 Task: Create a rule from the Routing list, Task moved to a section -> Set Priority in the project BellRise , set the section as Done clear the priority
Action: Mouse moved to (1253, 115)
Screenshot: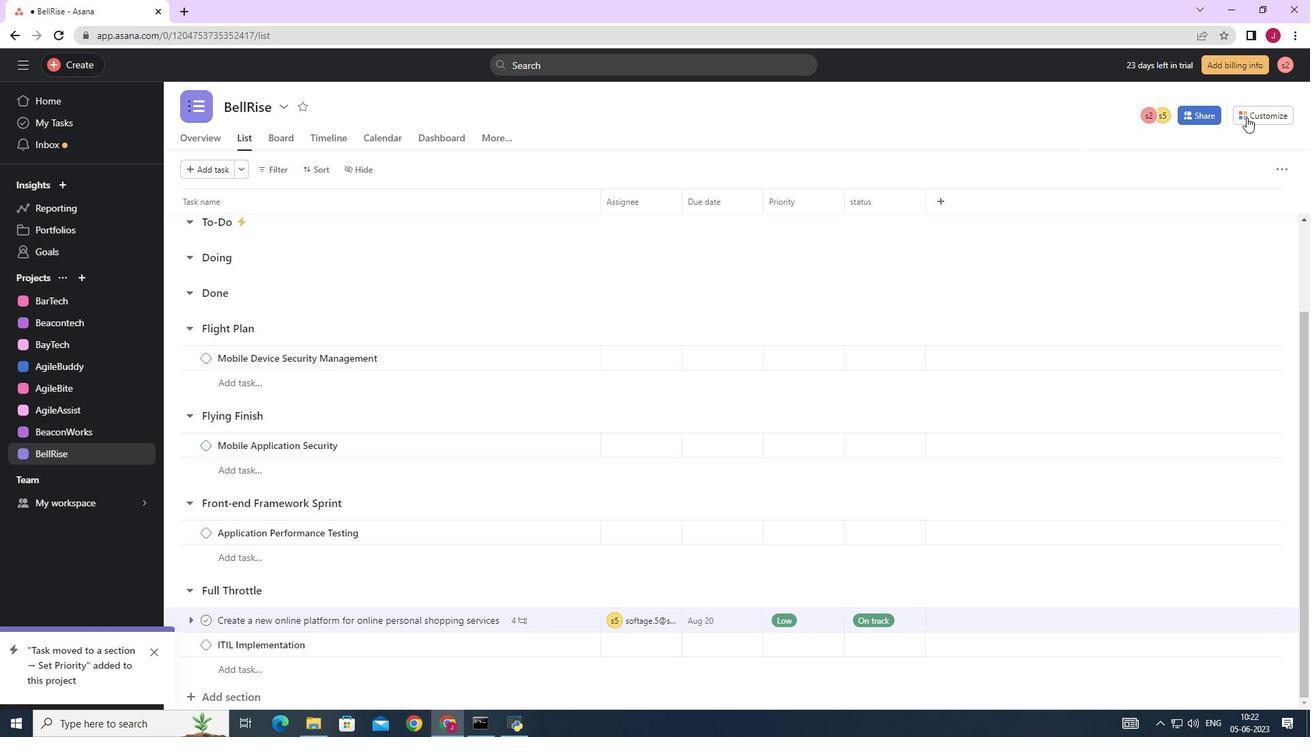 
Action: Mouse pressed left at (1253, 115)
Screenshot: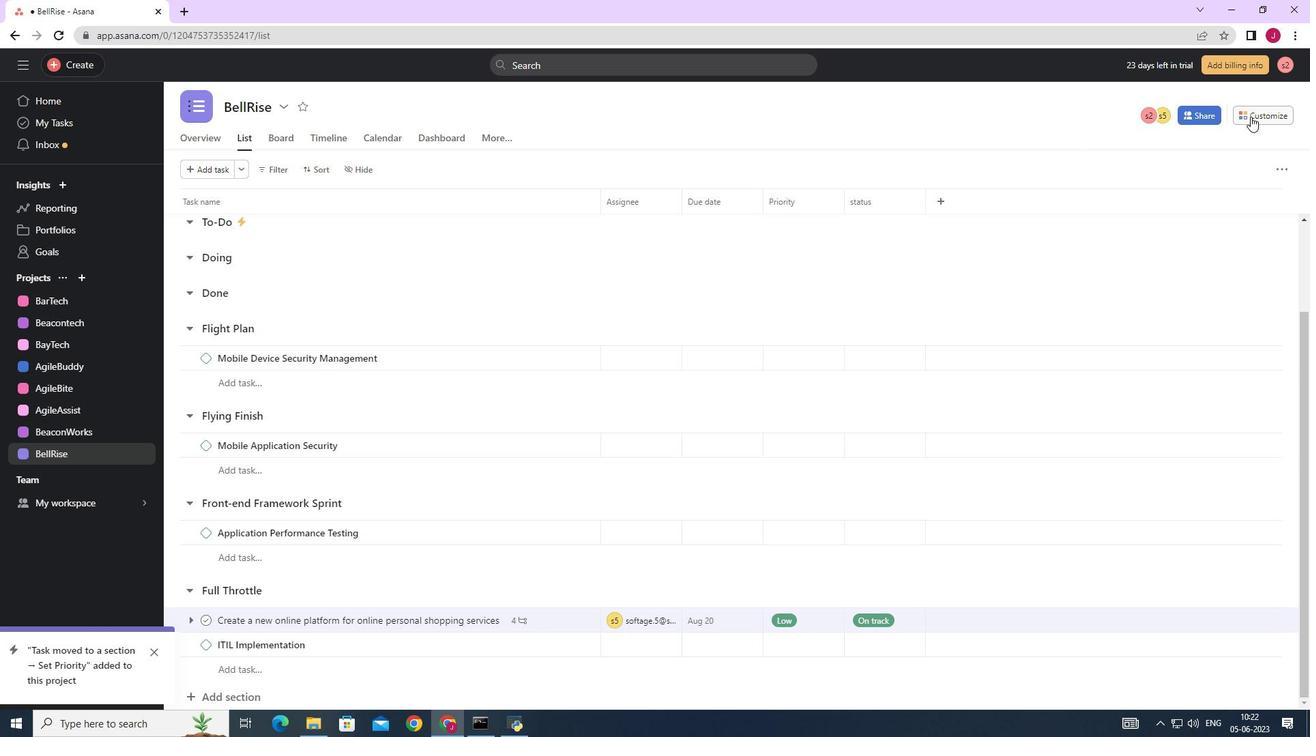 
Action: Mouse moved to (1023, 290)
Screenshot: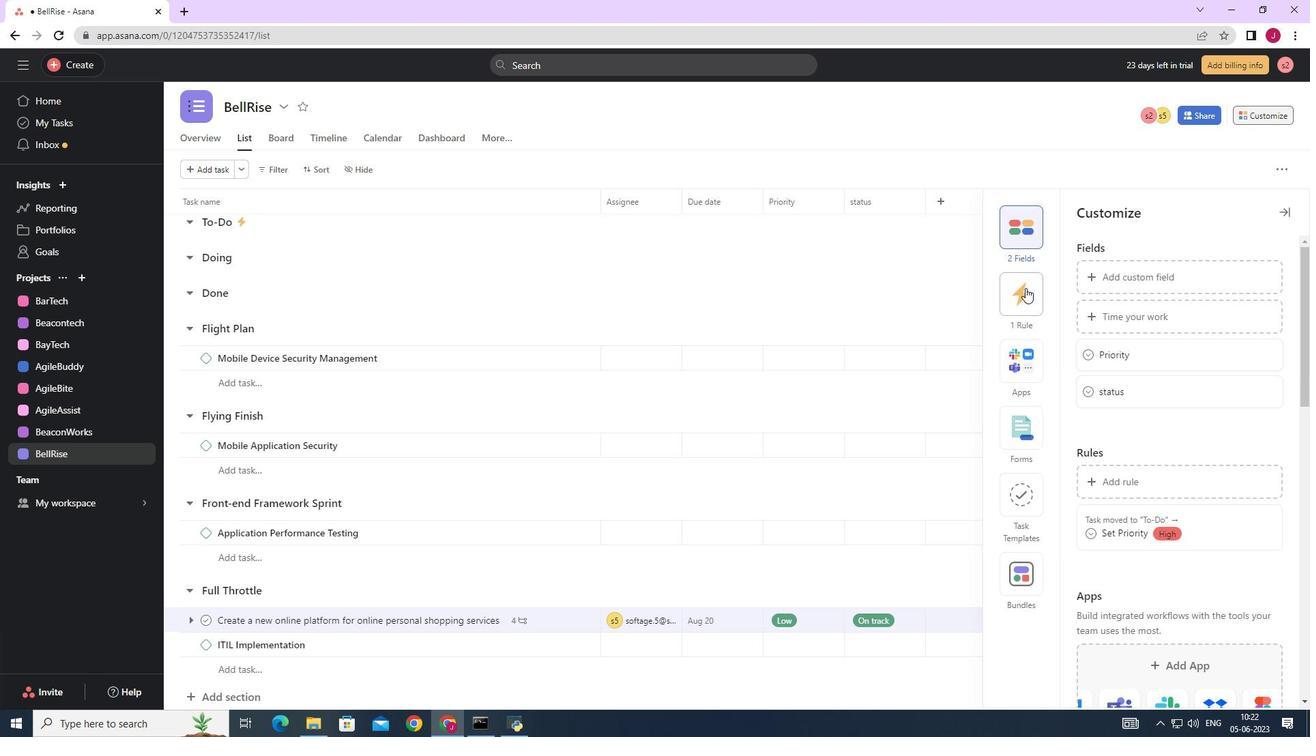 
Action: Mouse pressed left at (1023, 290)
Screenshot: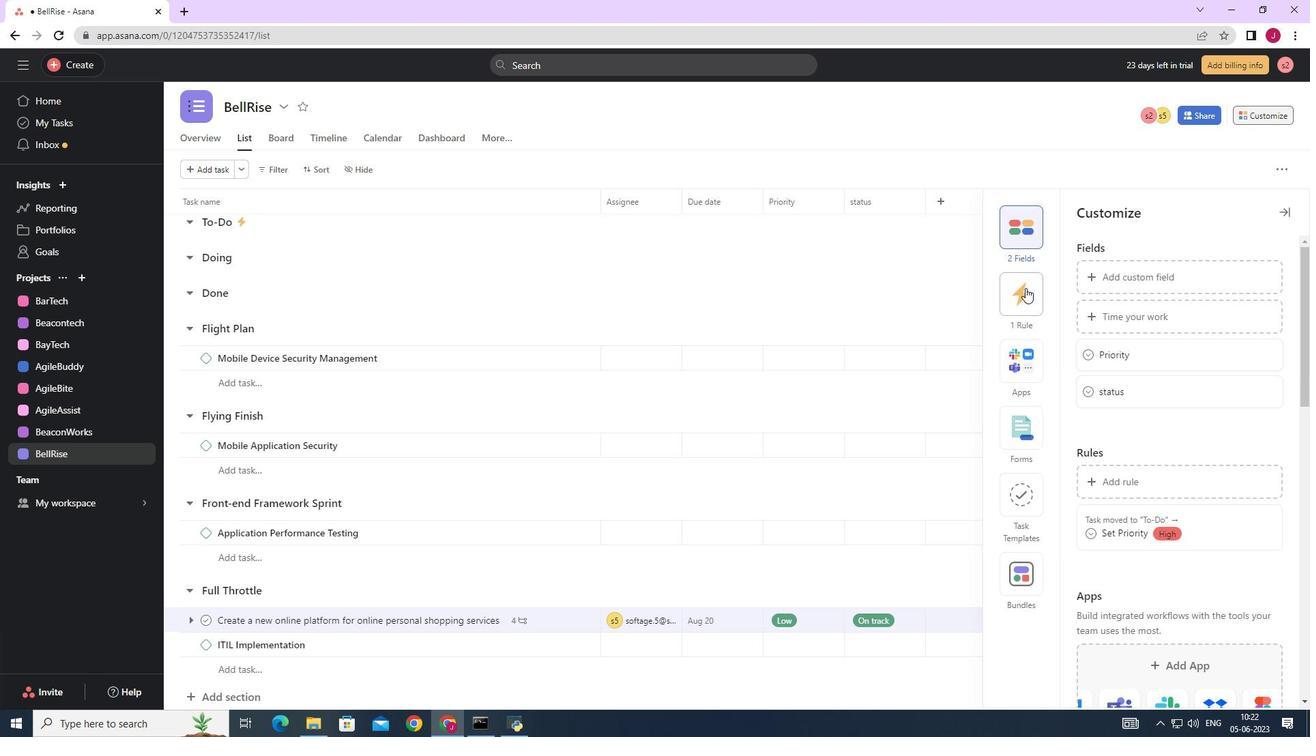 
Action: Mouse moved to (1119, 278)
Screenshot: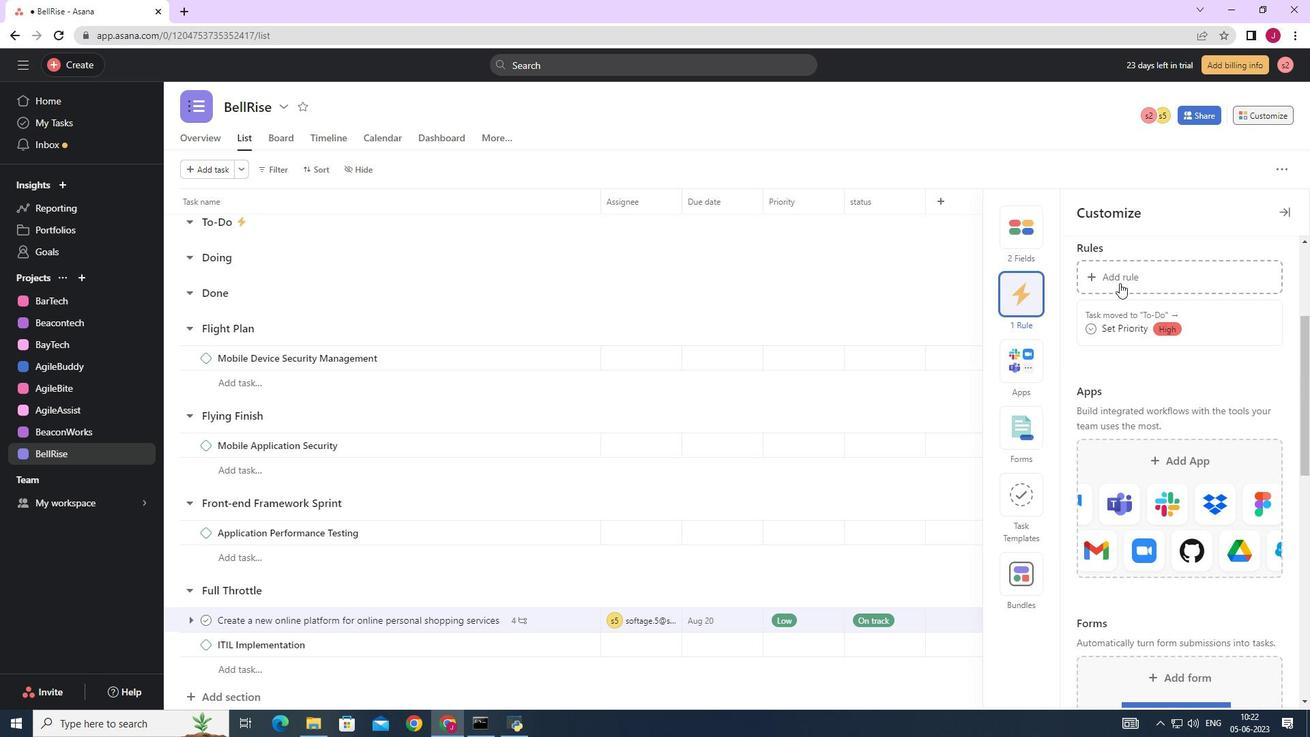 
Action: Mouse pressed left at (1119, 278)
Screenshot: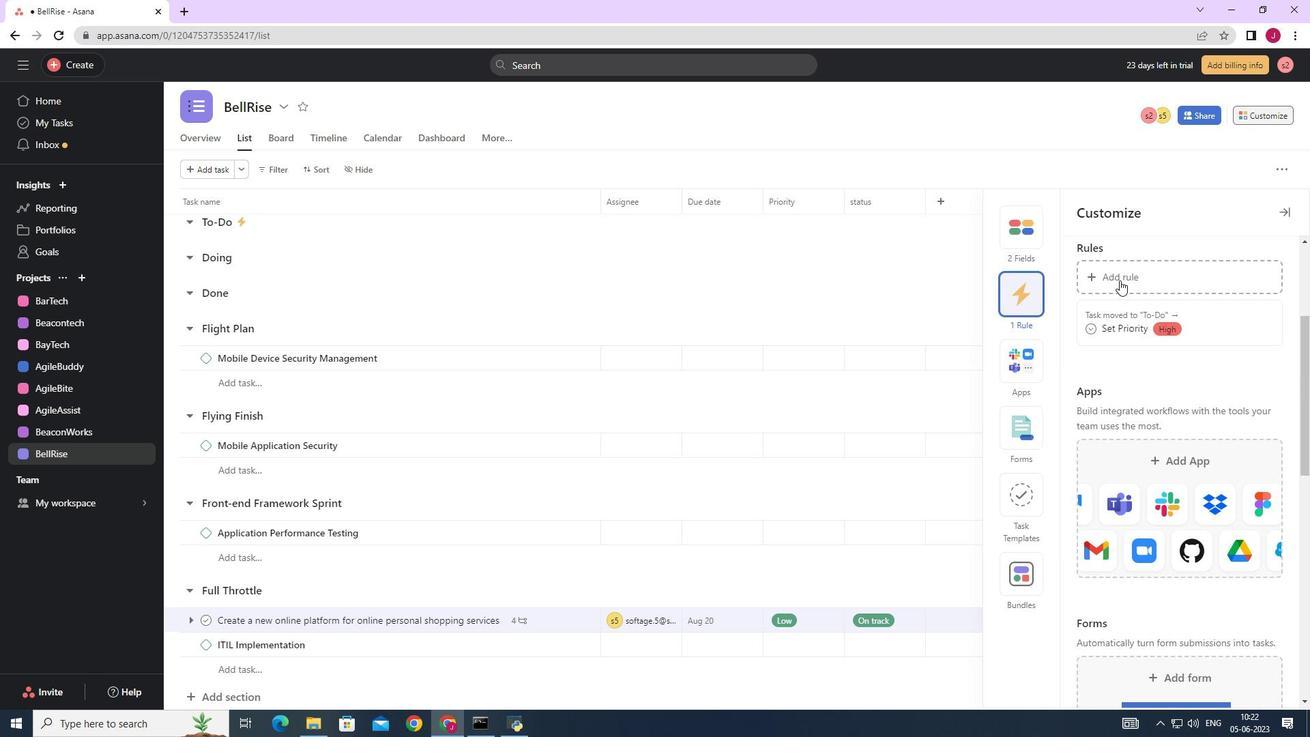 
Action: Mouse moved to (280, 174)
Screenshot: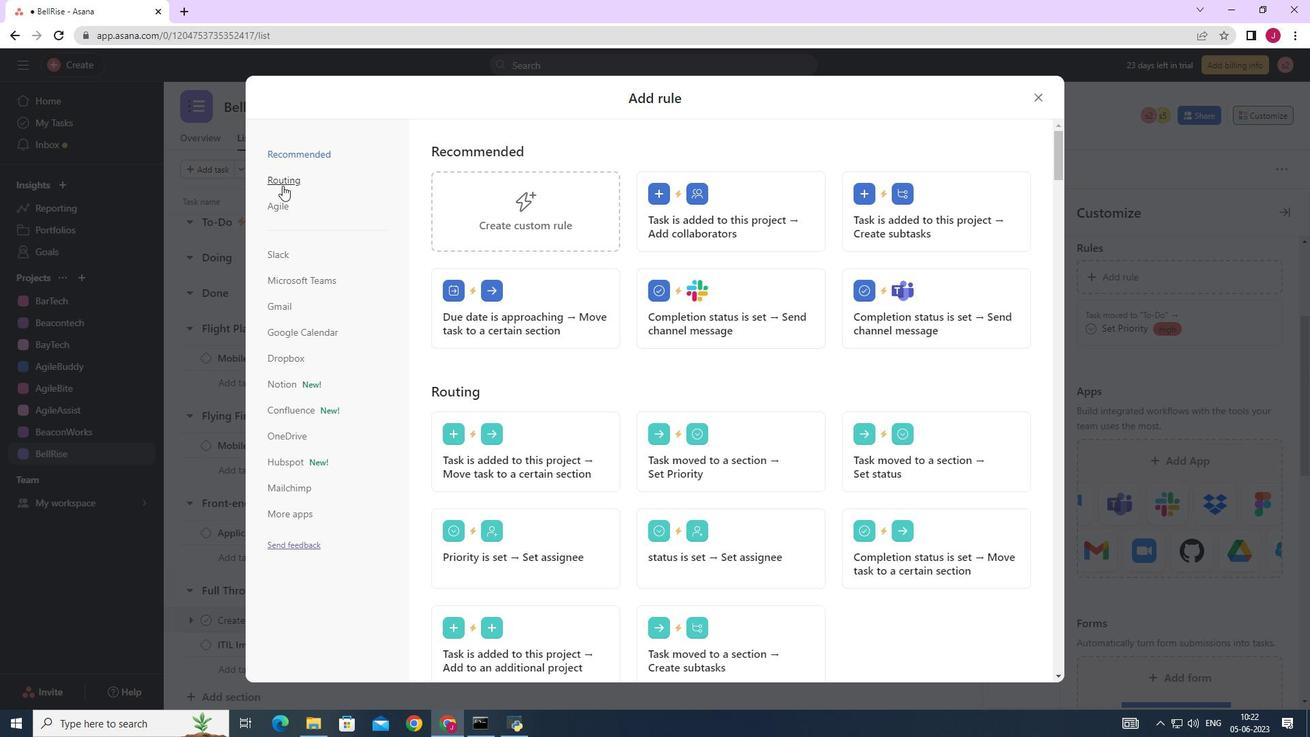 
Action: Mouse pressed left at (280, 174)
Screenshot: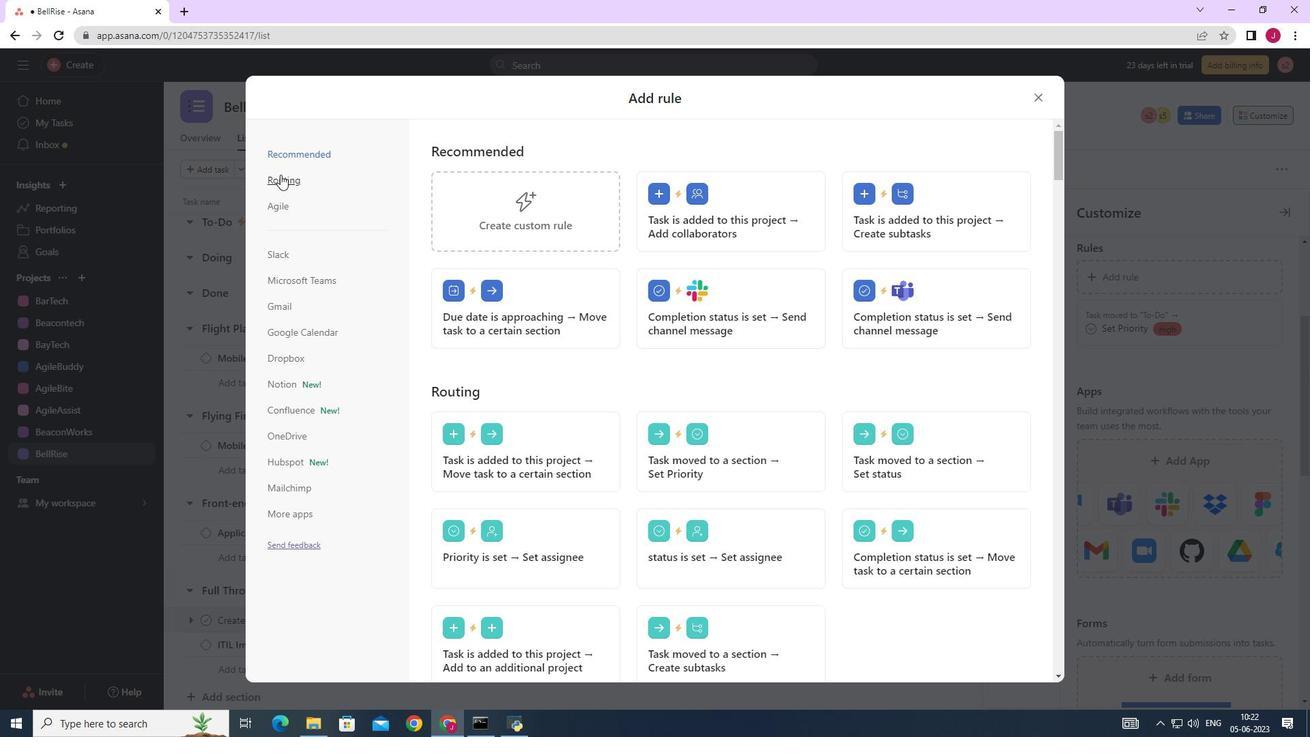 
Action: Mouse moved to (721, 199)
Screenshot: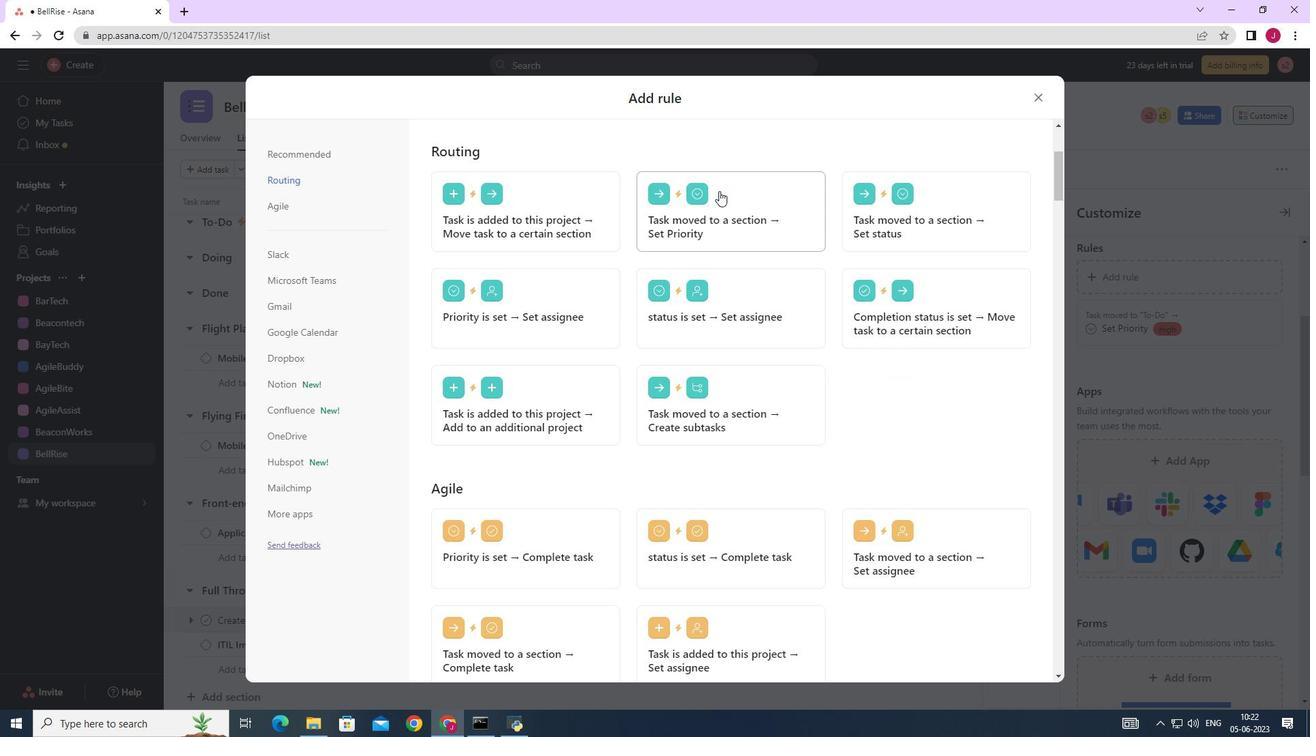 
Action: Mouse pressed left at (721, 199)
Screenshot: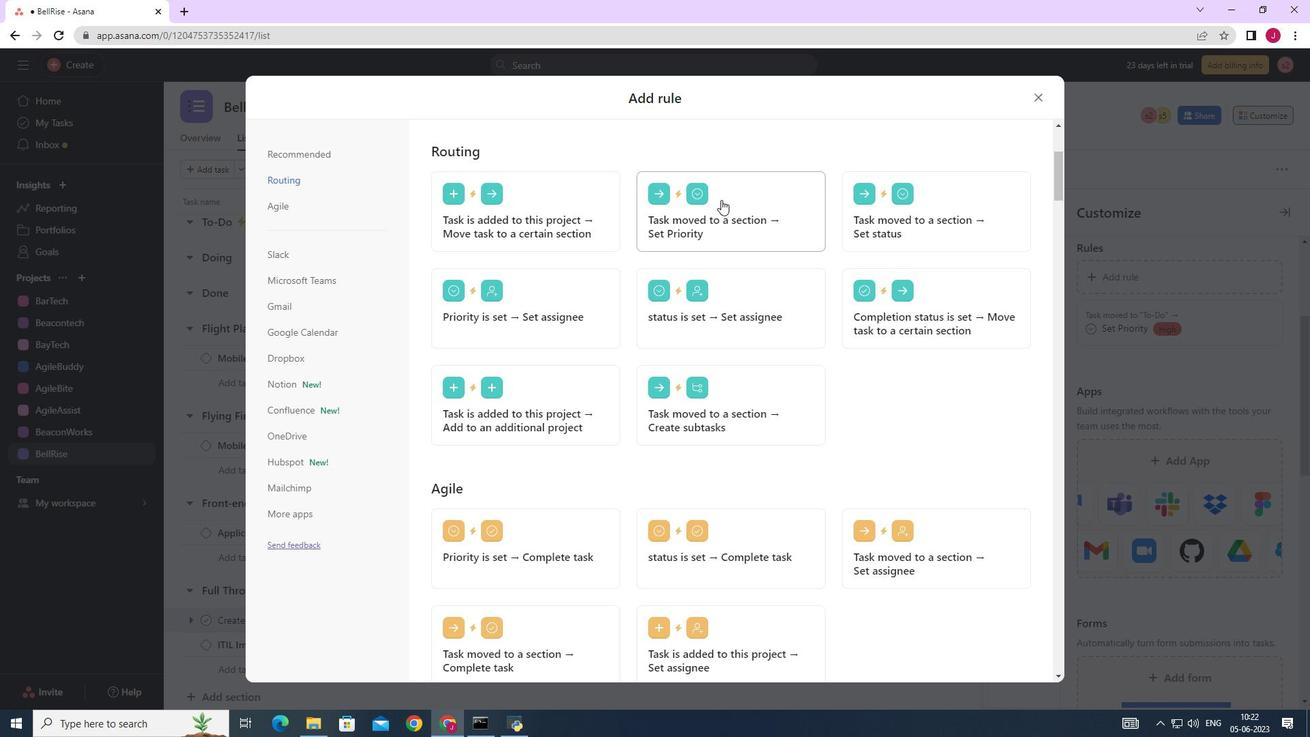 
Action: Mouse pressed left at (721, 199)
Screenshot: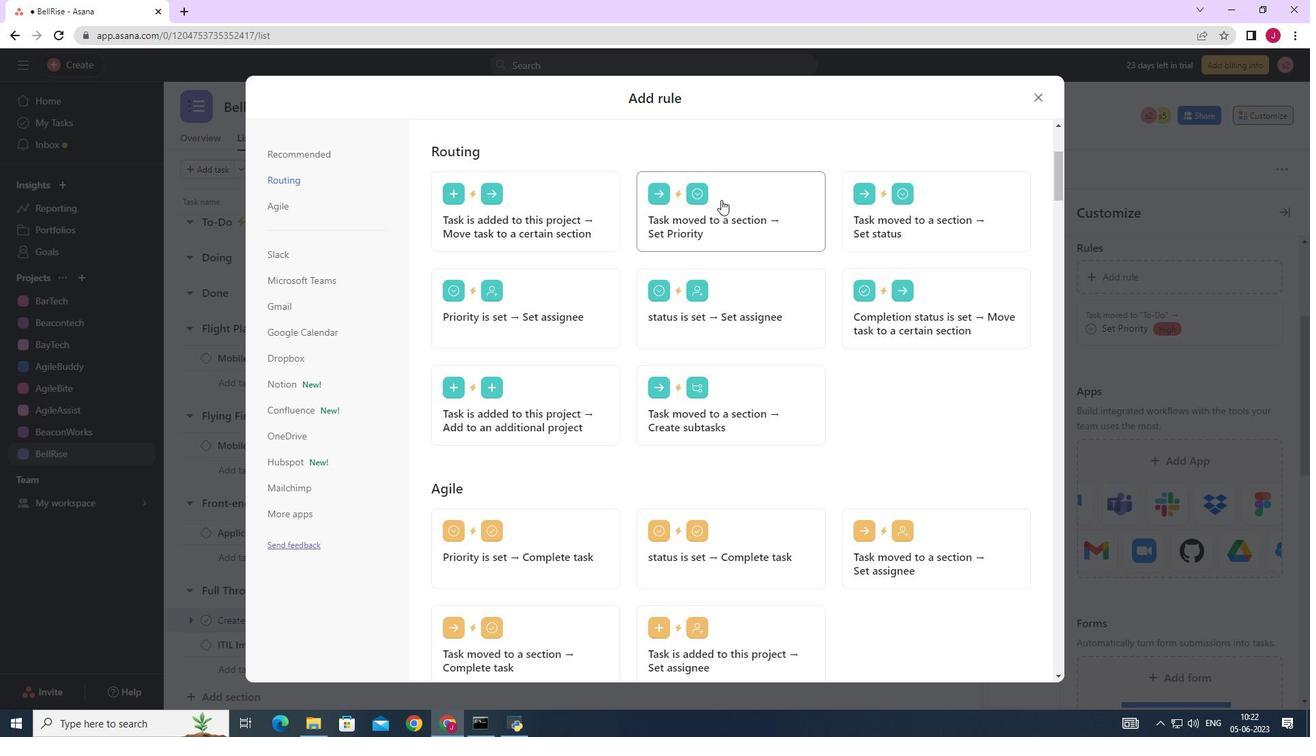 
Action: Mouse moved to (529, 381)
Screenshot: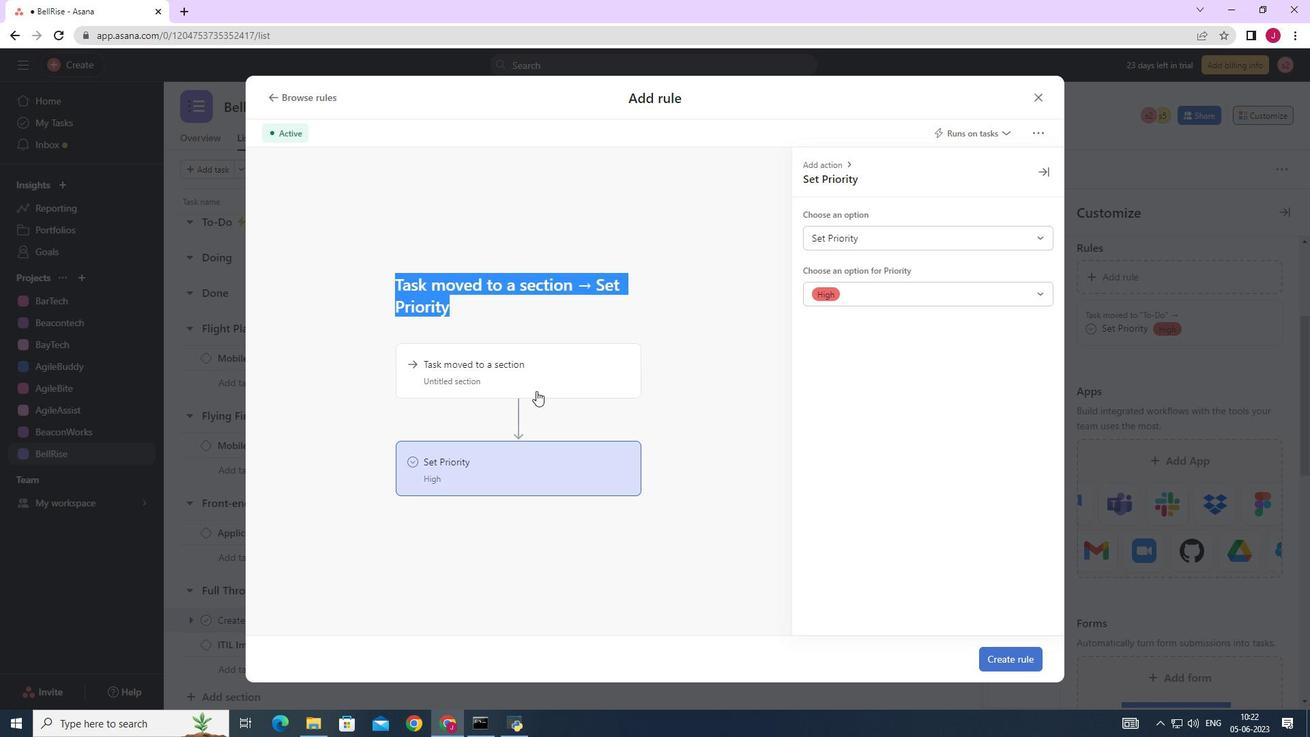
Action: Mouse pressed left at (529, 381)
Screenshot: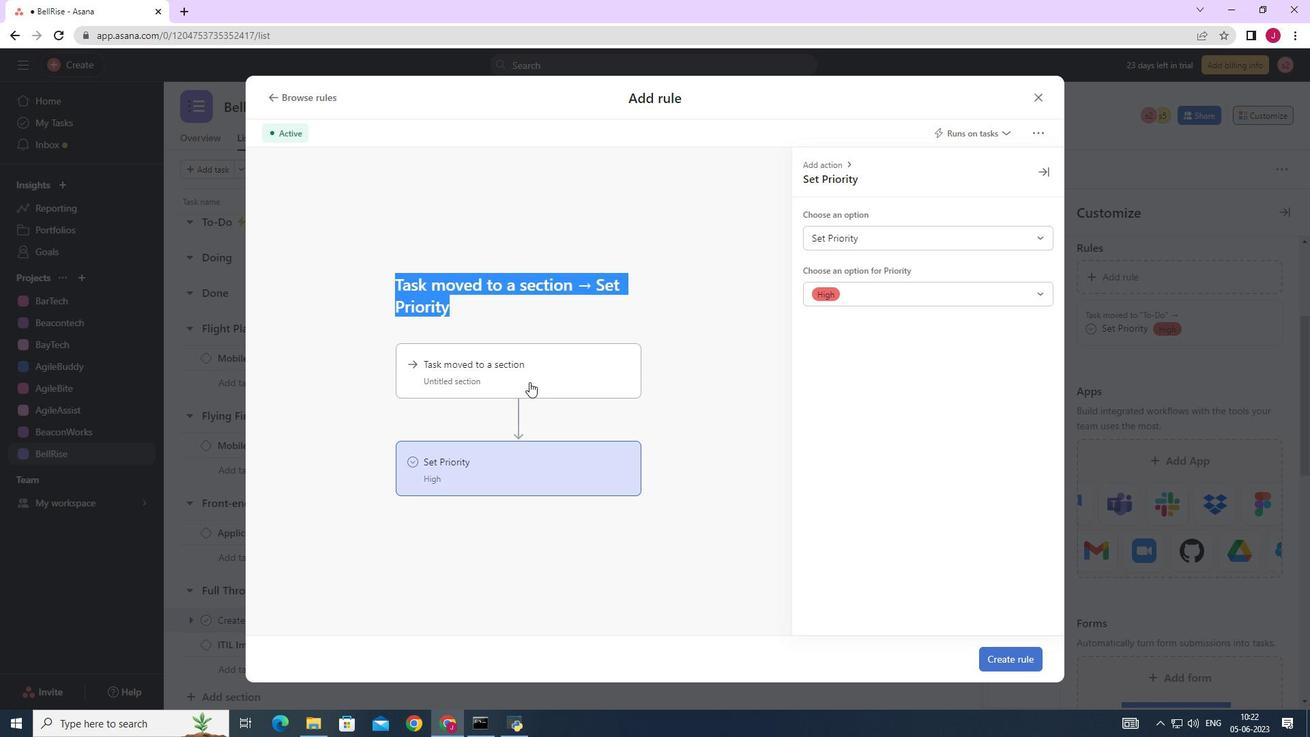 
Action: Mouse moved to (536, 371)
Screenshot: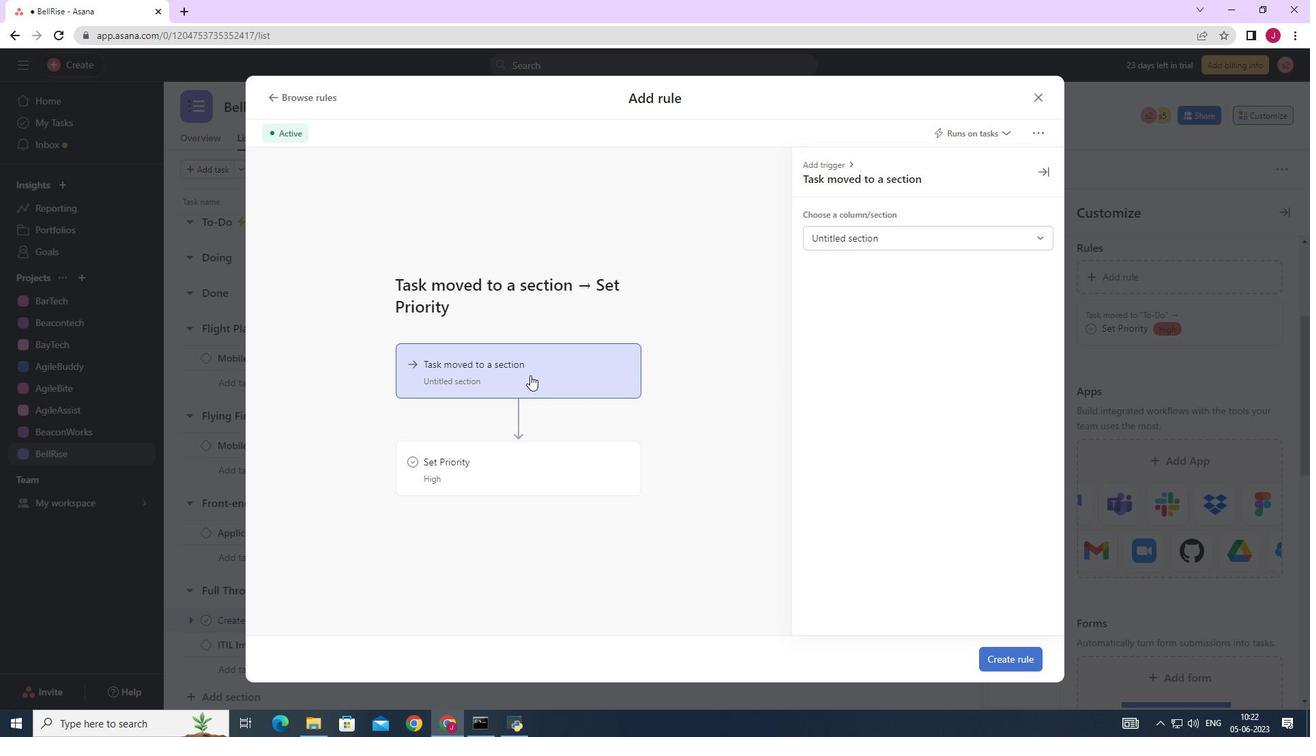 
Action: Mouse pressed left at (536, 371)
Screenshot: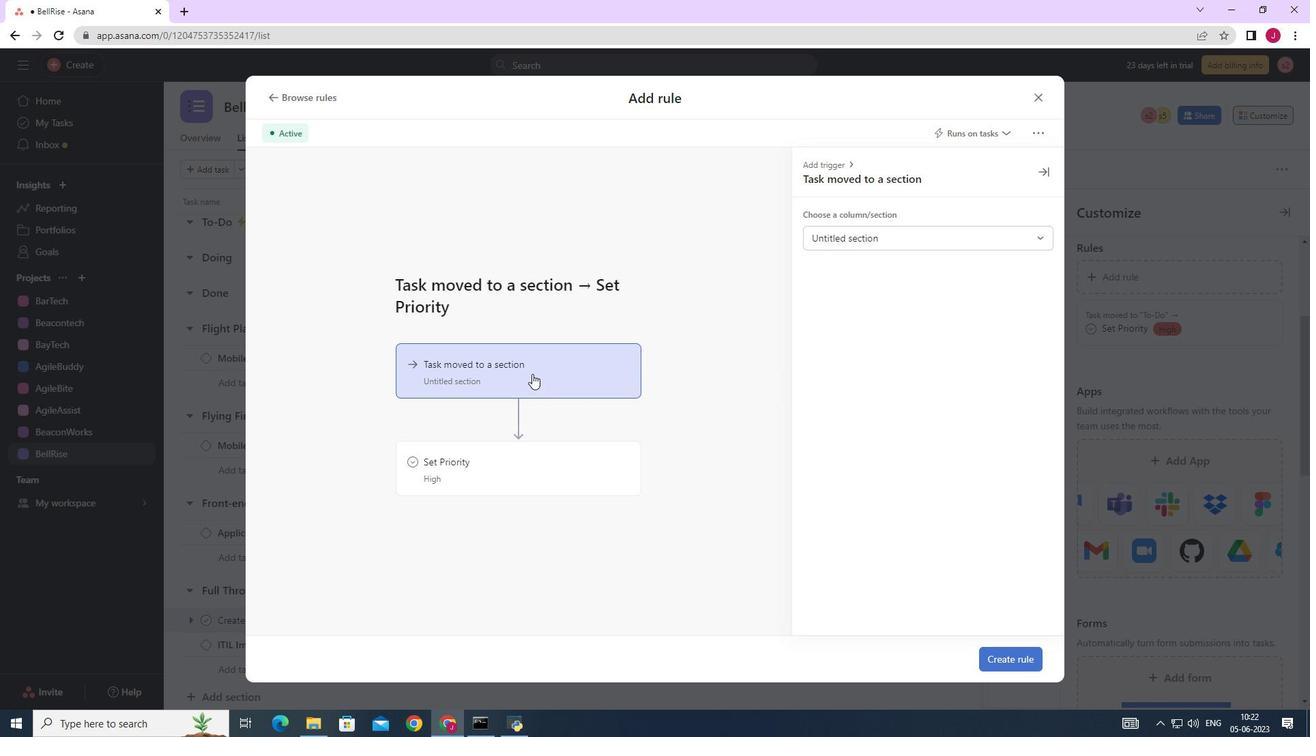 
Action: Mouse moved to (895, 234)
Screenshot: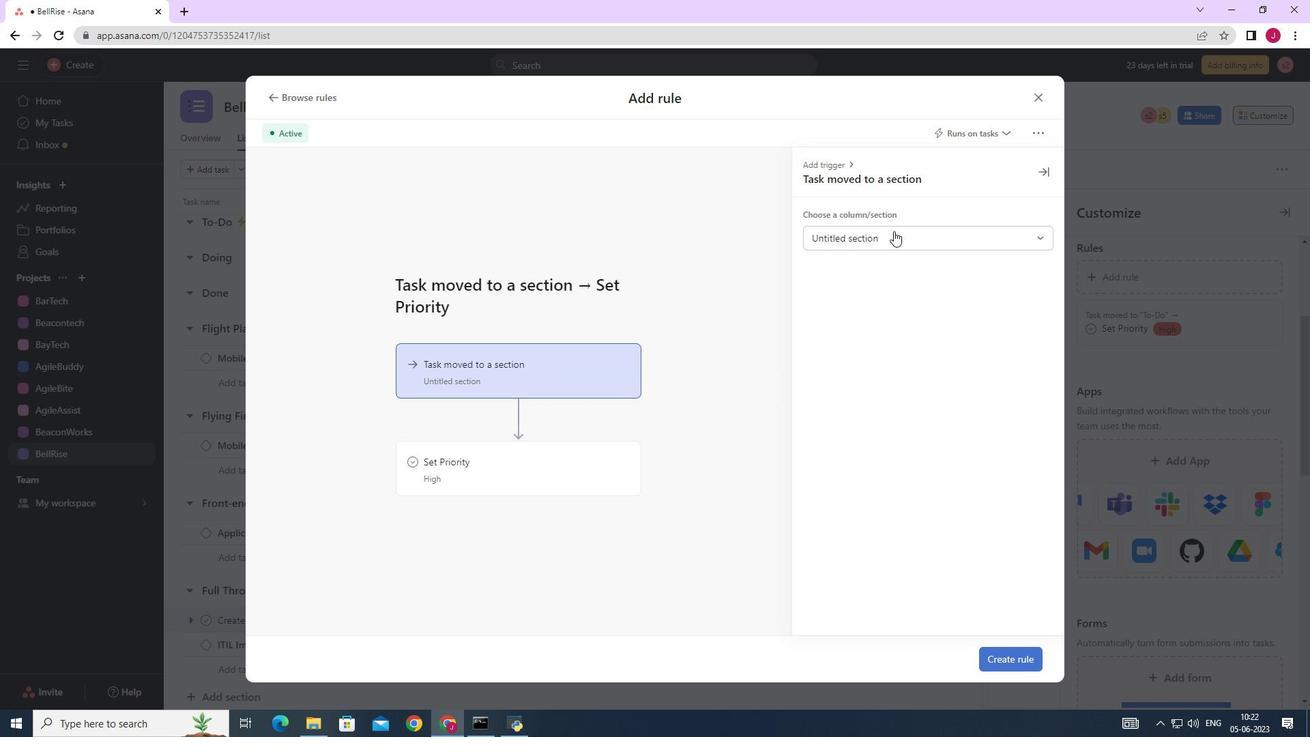 
Action: Mouse pressed left at (895, 234)
Screenshot: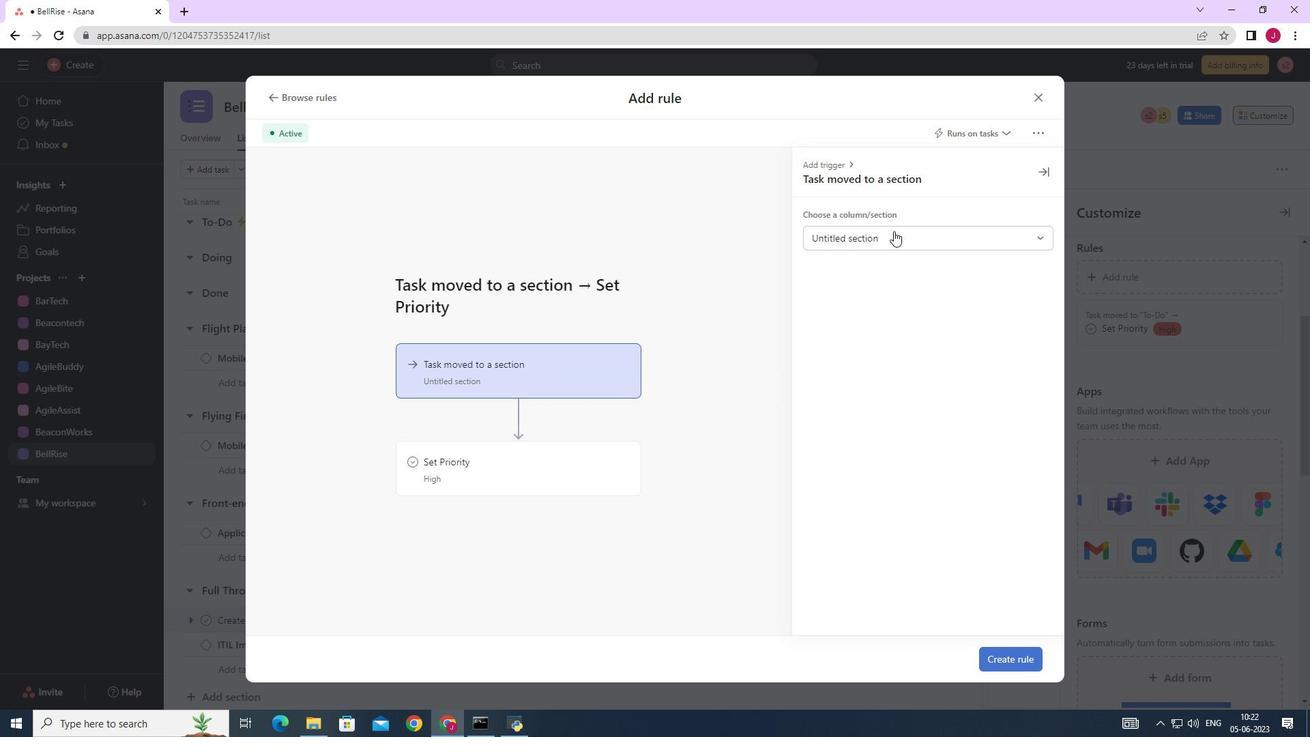 
Action: Mouse moved to (865, 342)
Screenshot: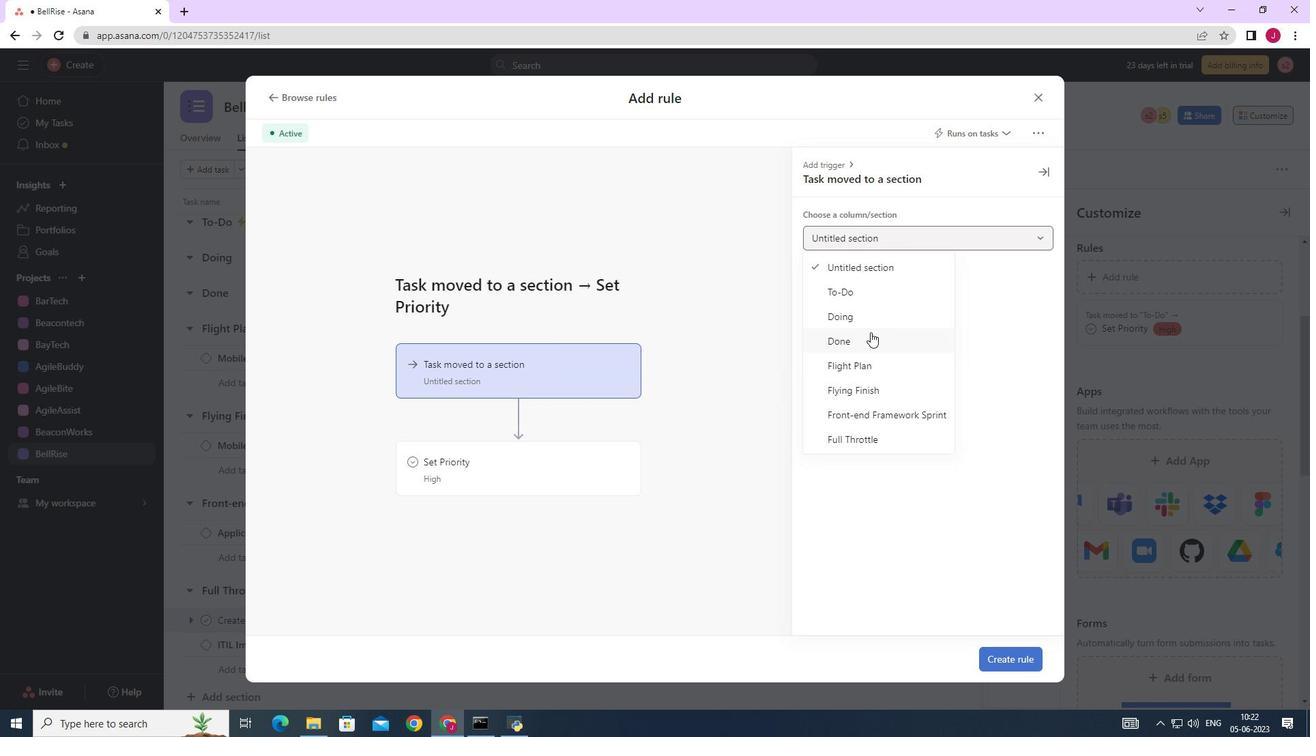 
Action: Mouse pressed left at (865, 342)
Screenshot: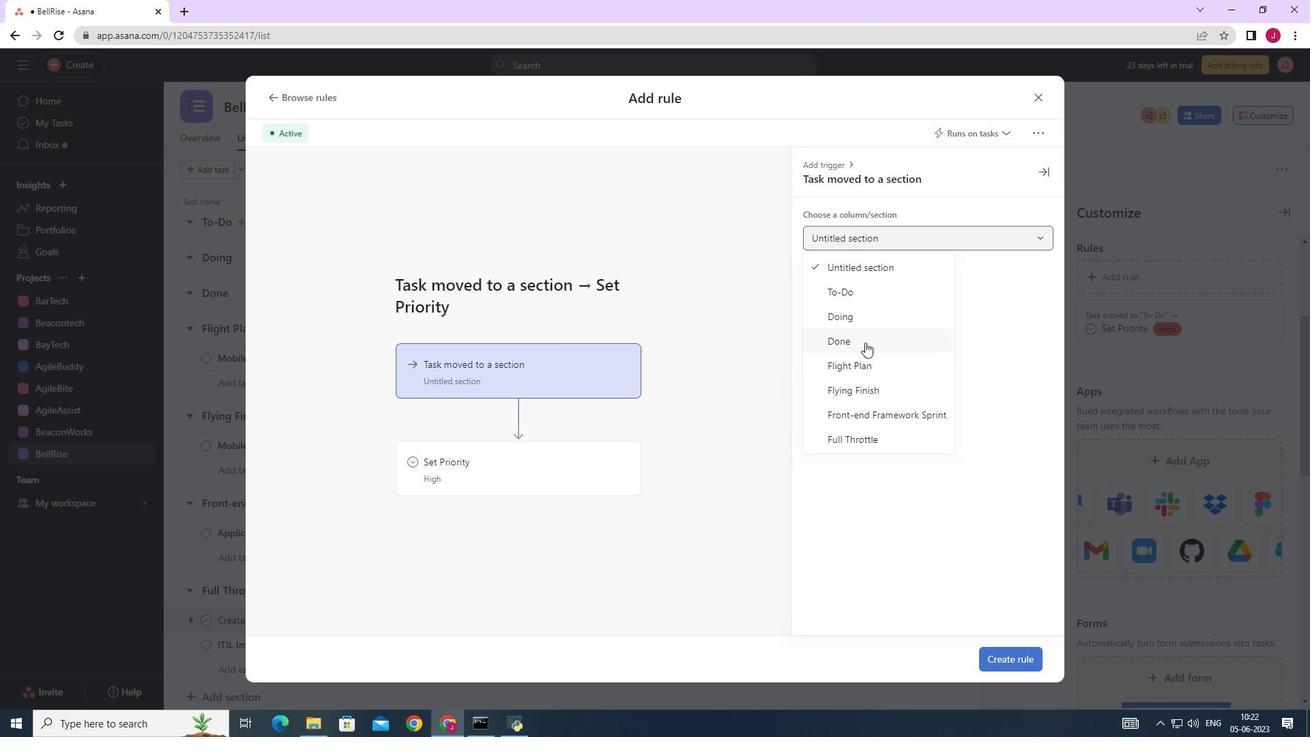 
Action: Mouse moved to (479, 470)
Screenshot: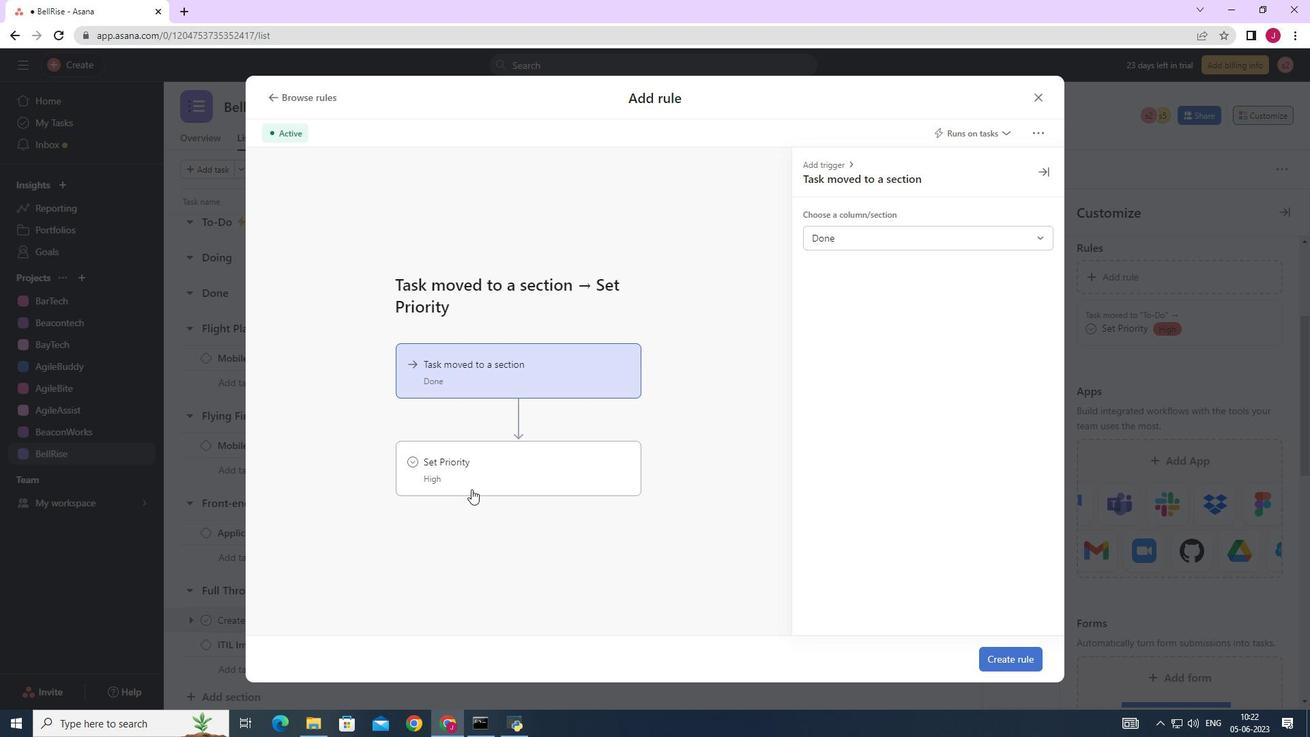
Action: Mouse pressed left at (479, 470)
Screenshot: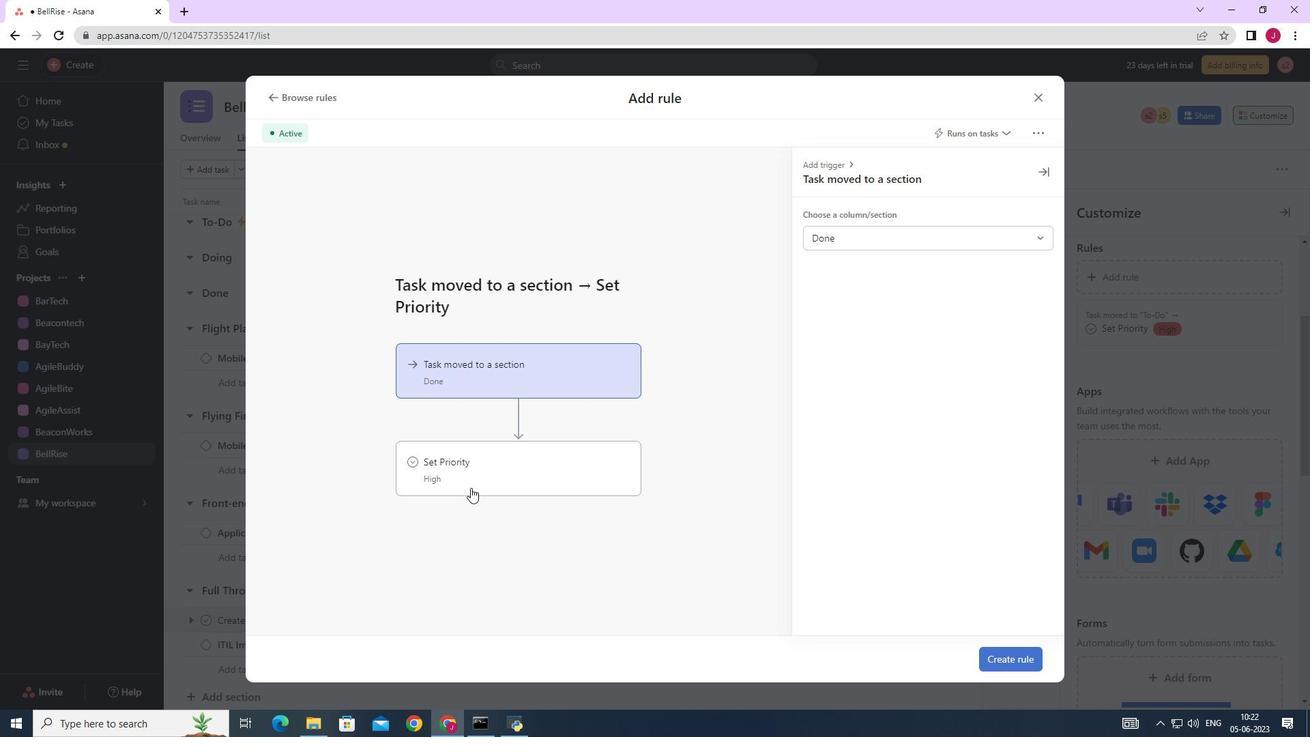 
Action: Mouse moved to (927, 237)
Screenshot: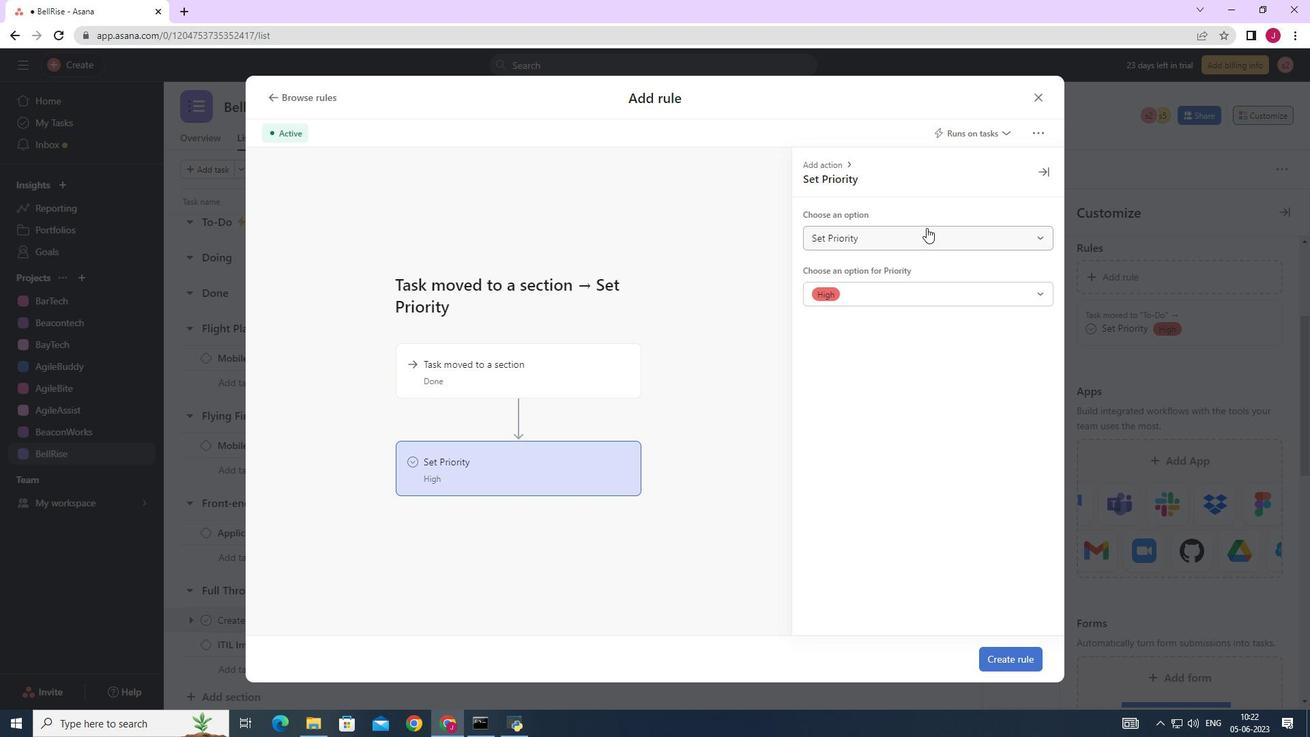 
Action: Mouse pressed left at (927, 237)
Screenshot: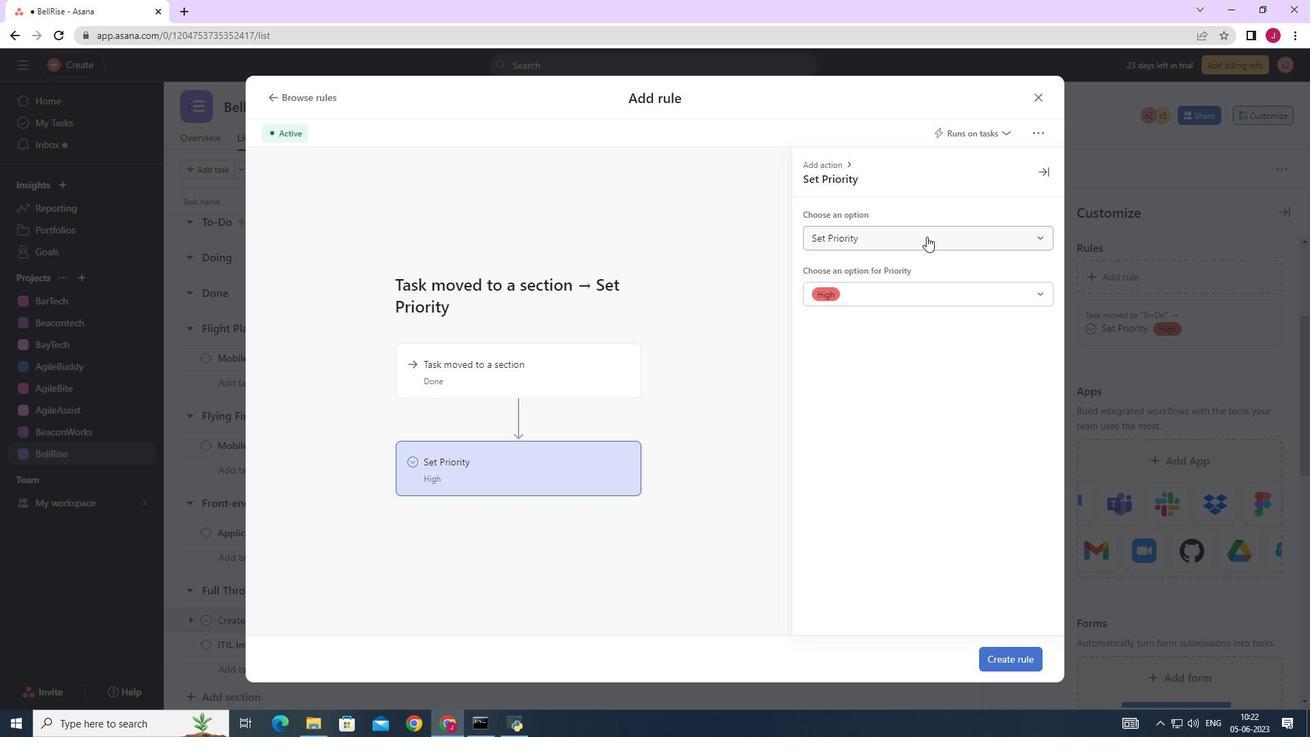 
Action: Mouse moved to (855, 295)
Screenshot: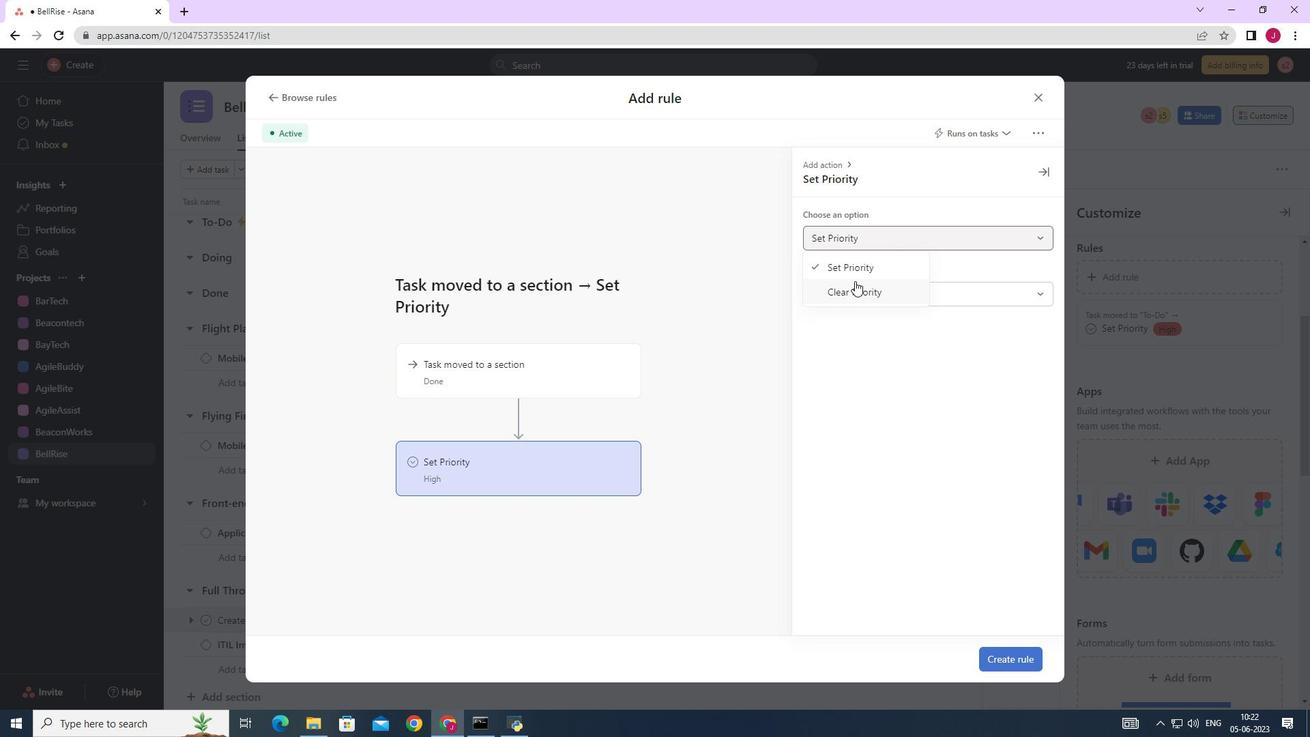 
Action: Mouse pressed left at (855, 295)
Screenshot: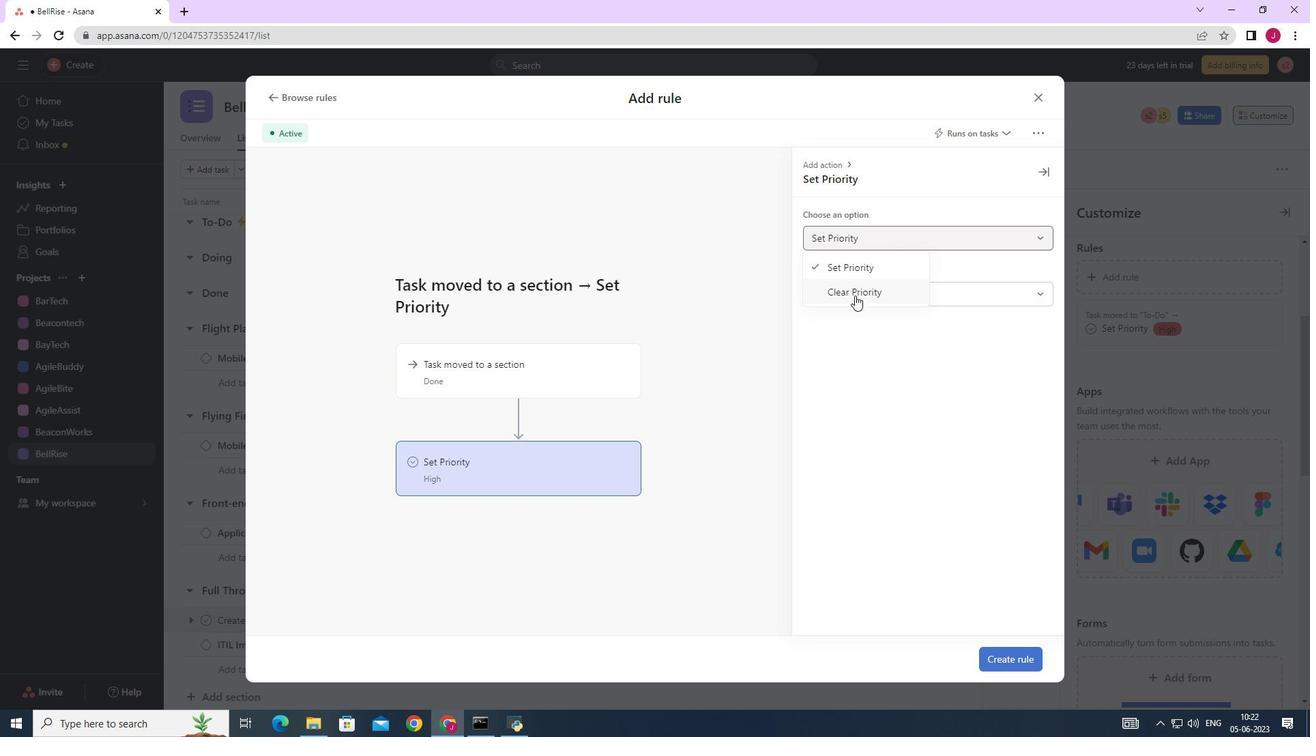 
Action: Mouse moved to (592, 446)
Screenshot: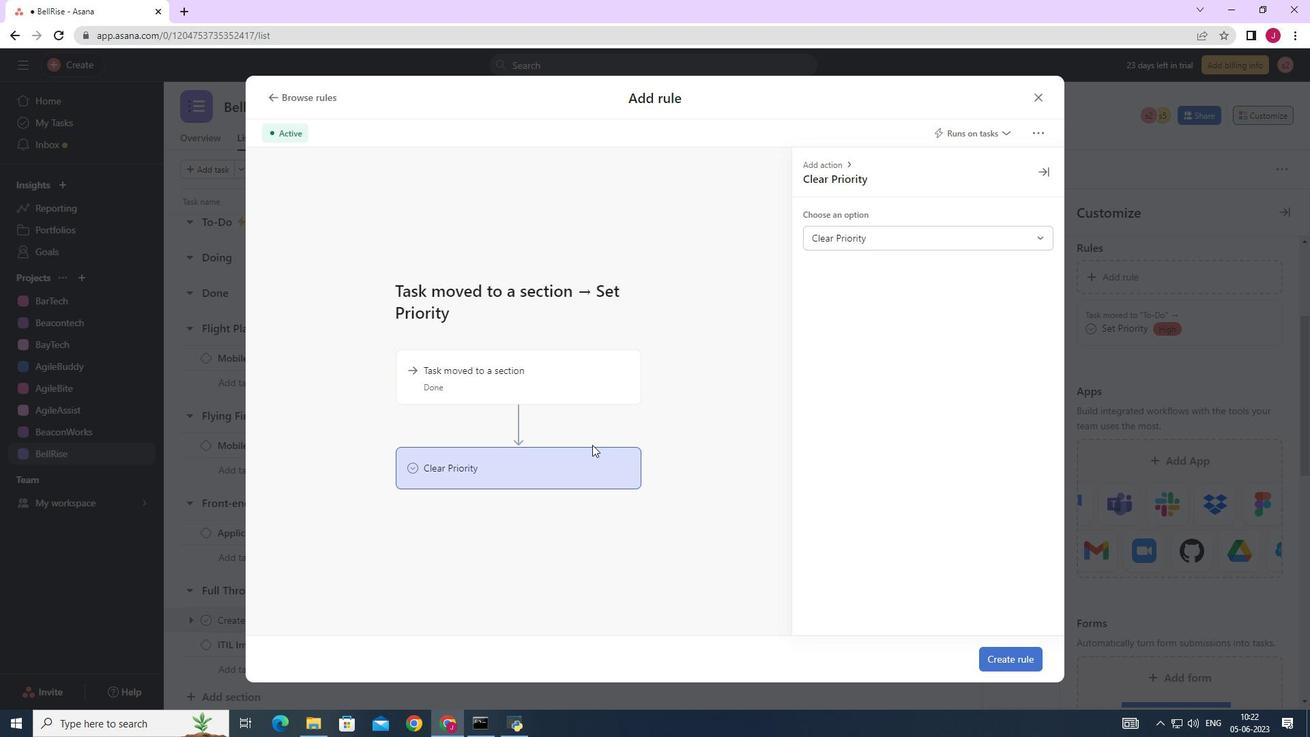 
Action: Mouse pressed left at (592, 446)
Screenshot: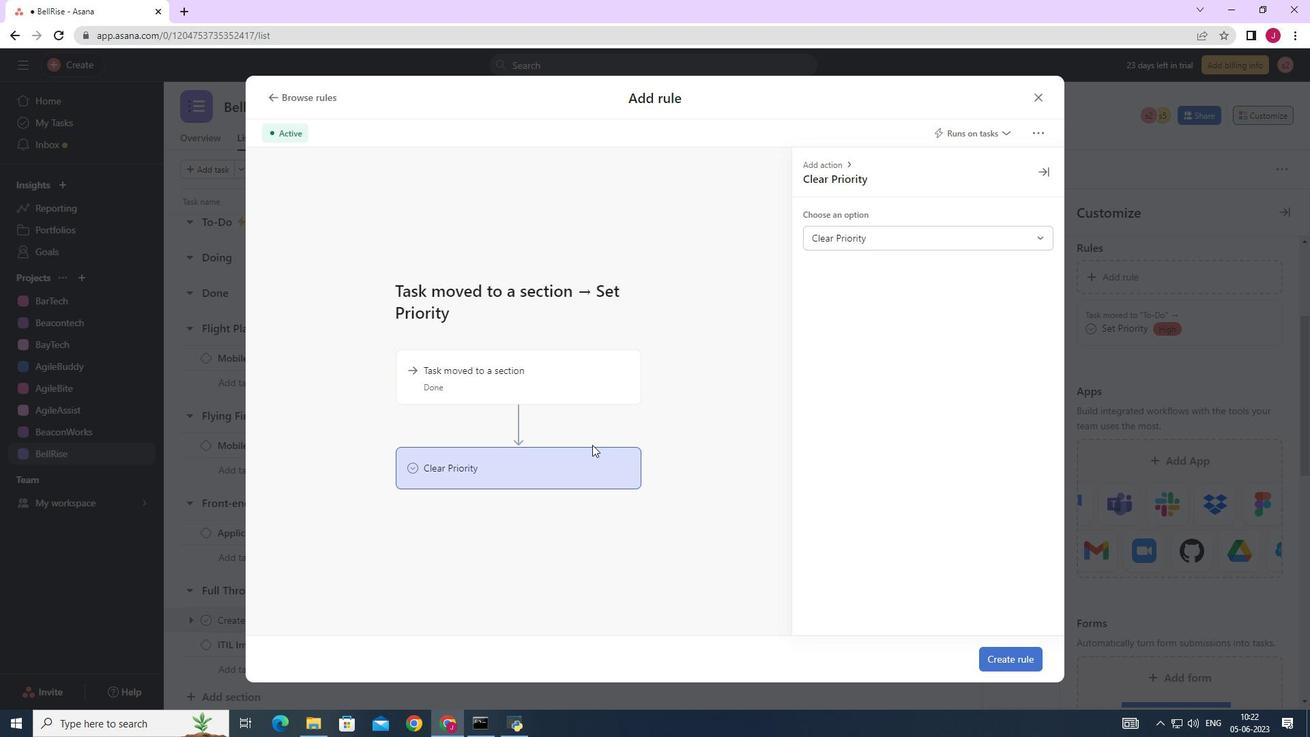 
Action: Mouse moved to (999, 658)
Screenshot: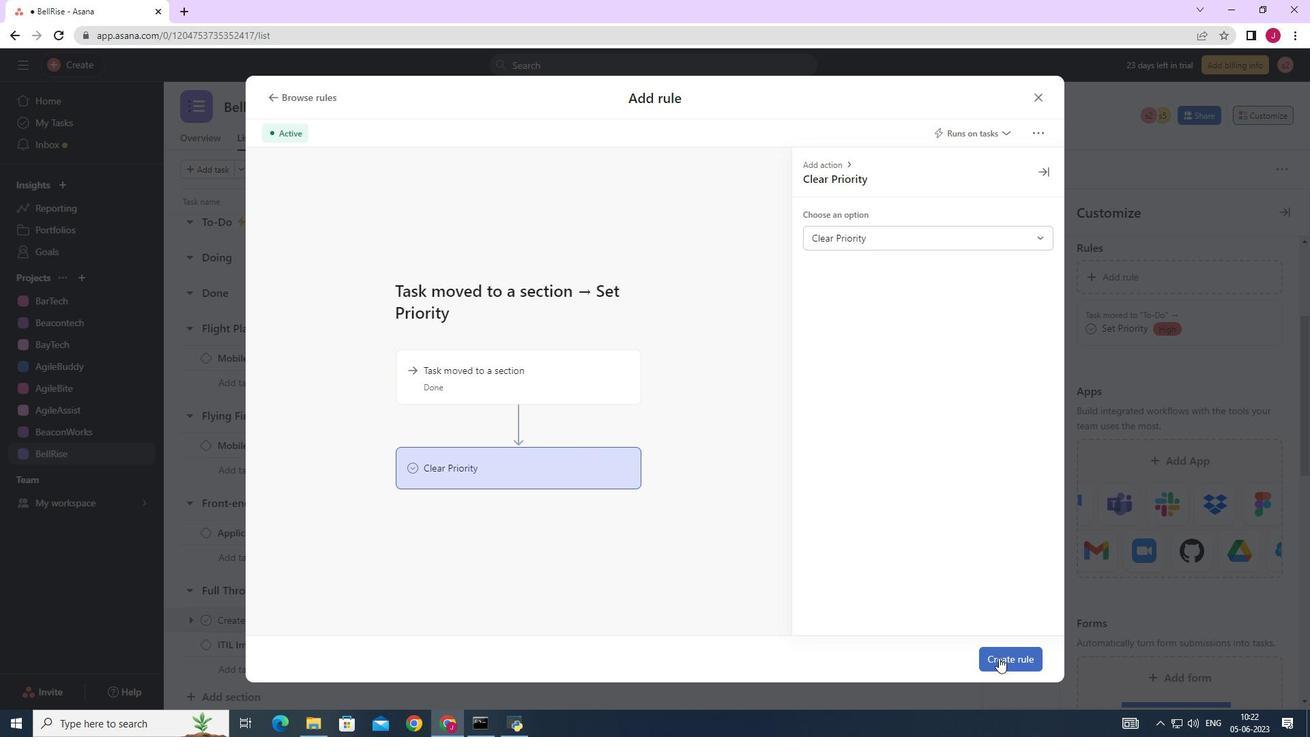
Action: Mouse pressed left at (999, 658)
Screenshot: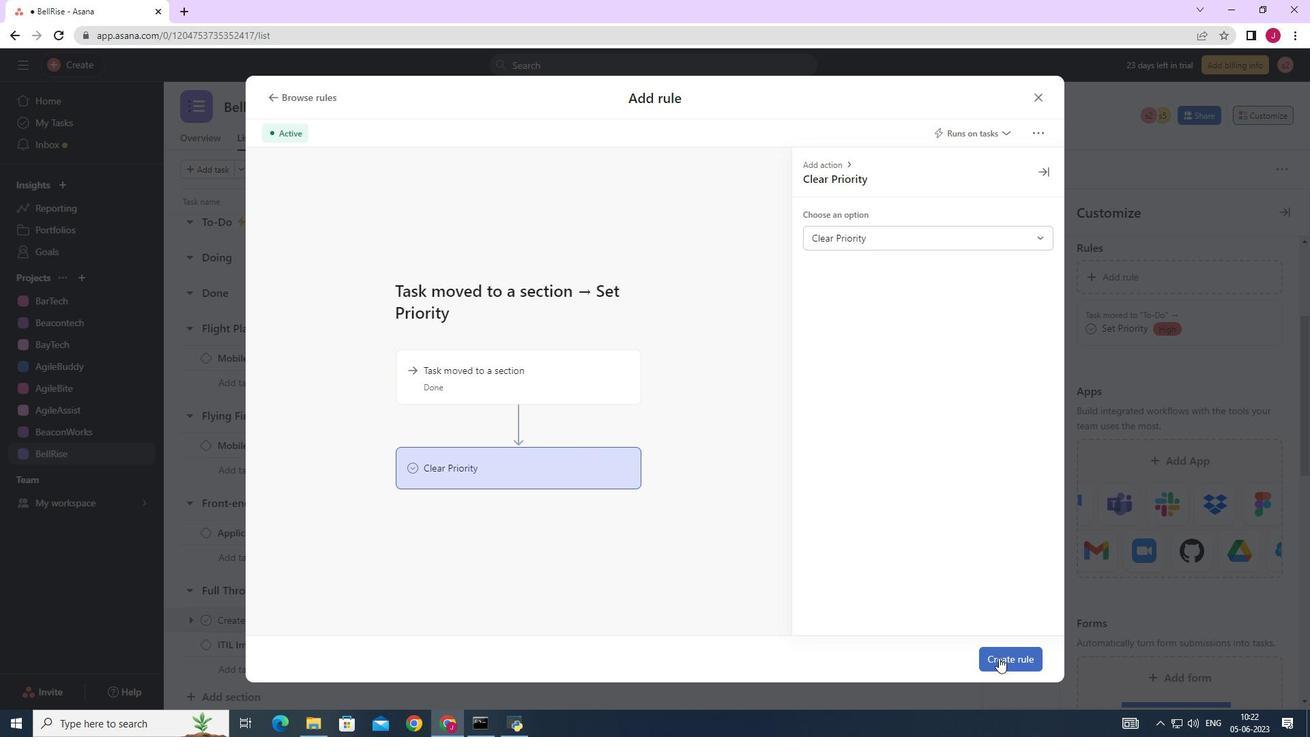 
Action: Mouse moved to (990, 651)
Screenshot: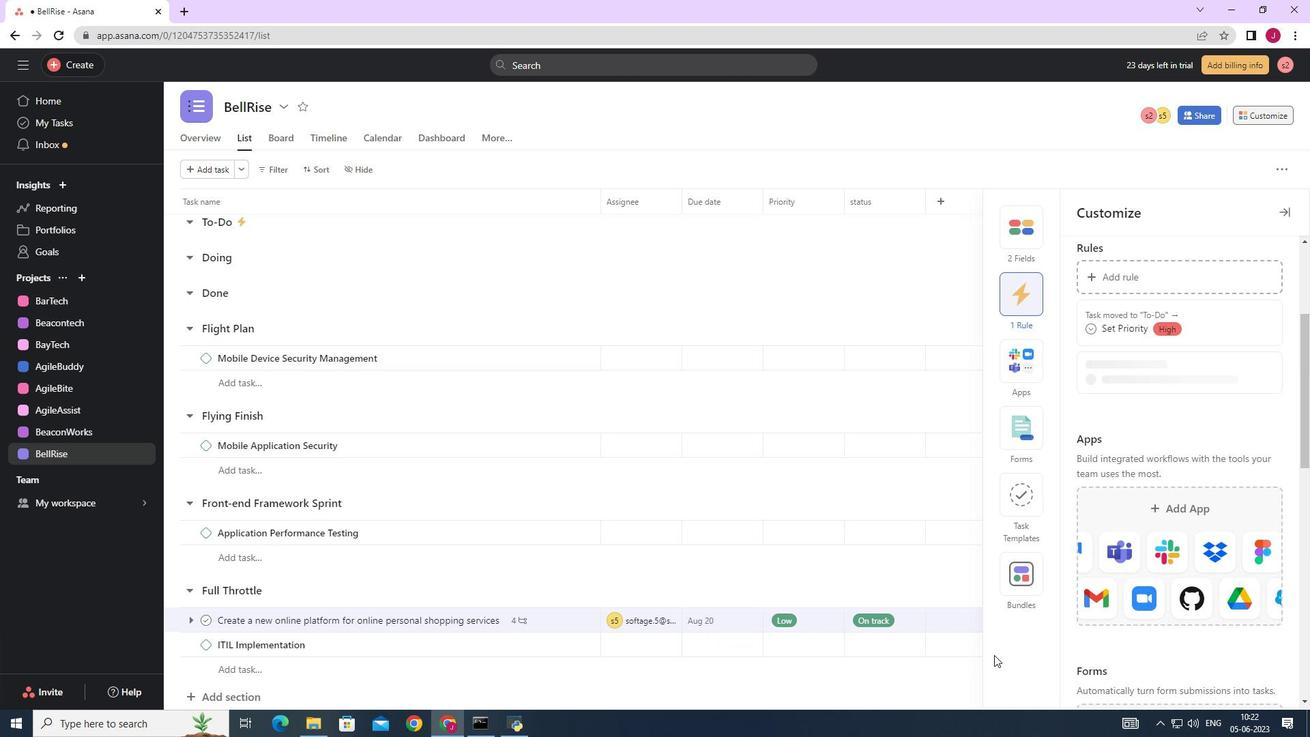 
